 Task: Change the automated move settings of a sinister plot to always add a token.
Action: Mouse moved to (827, 634)
Screenshot: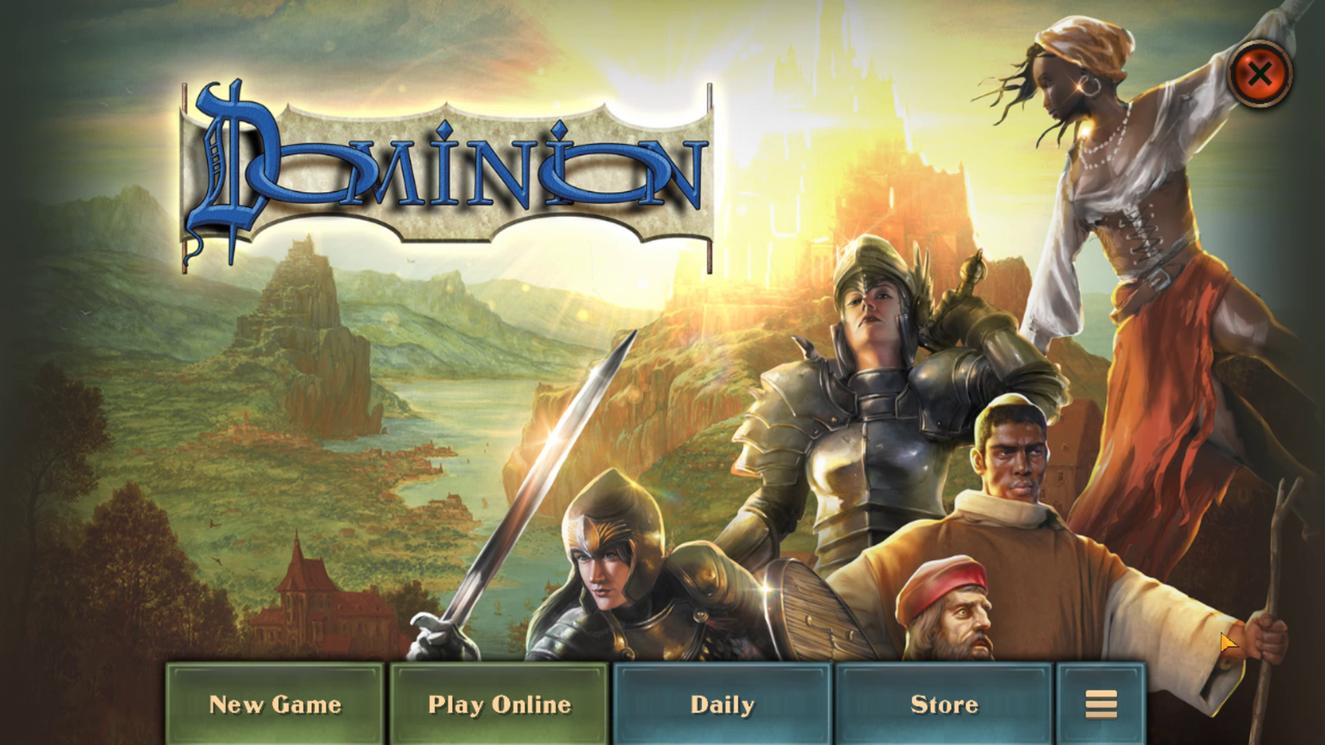 
Action: Mouse pressed left at (827, 634)
Screenshot: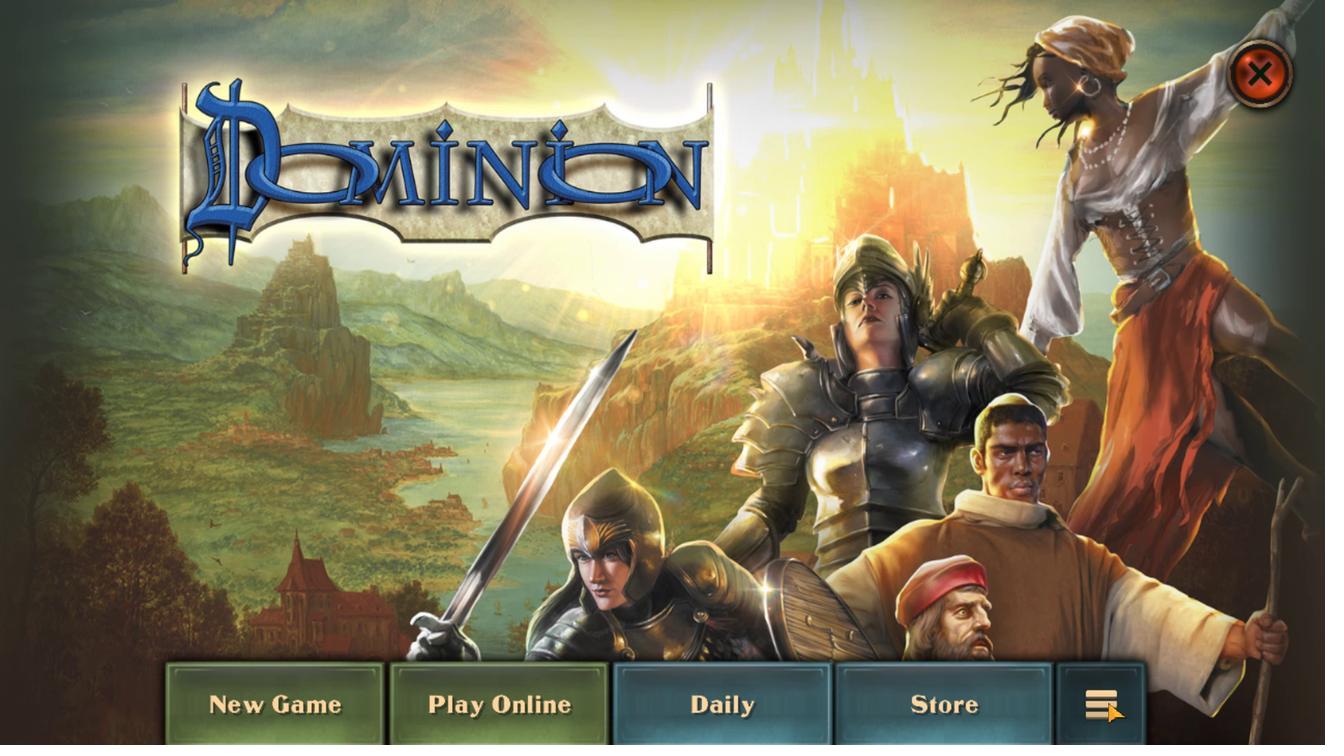 
Action: Mouse moved to (827, 634)
Screenshot: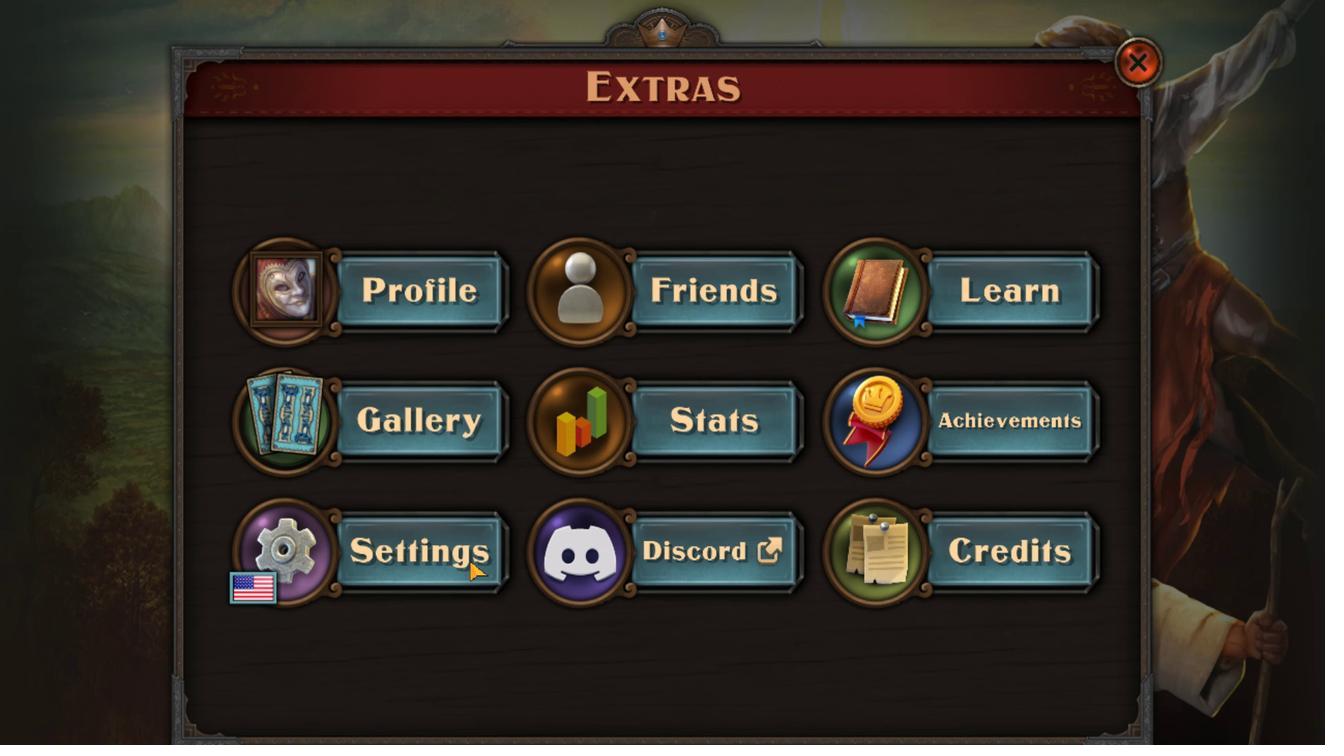 
Action: Mouse pressed left at (827, 634)
Screenshot: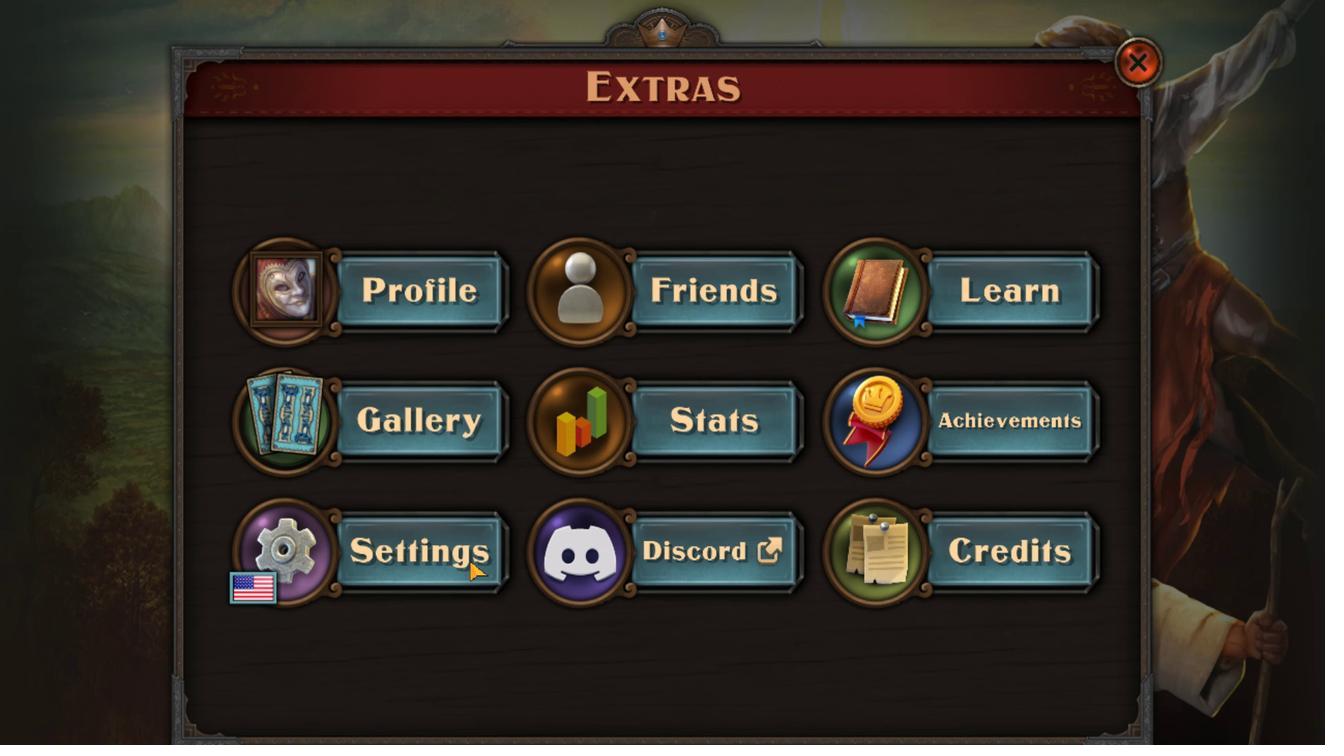 
Action: Mouse moved to (827, 634)
Screenshot: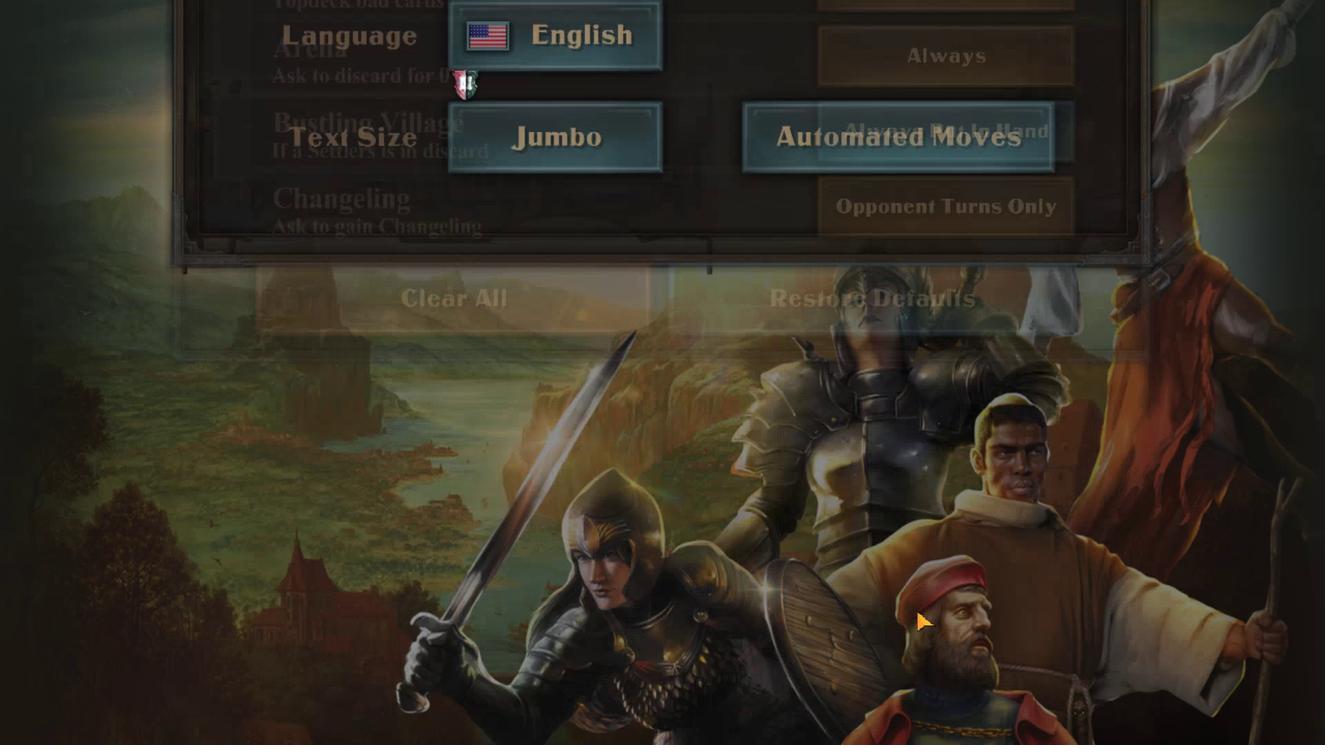 
Action: Mouse pressed left at (827, 634)
Screenshot: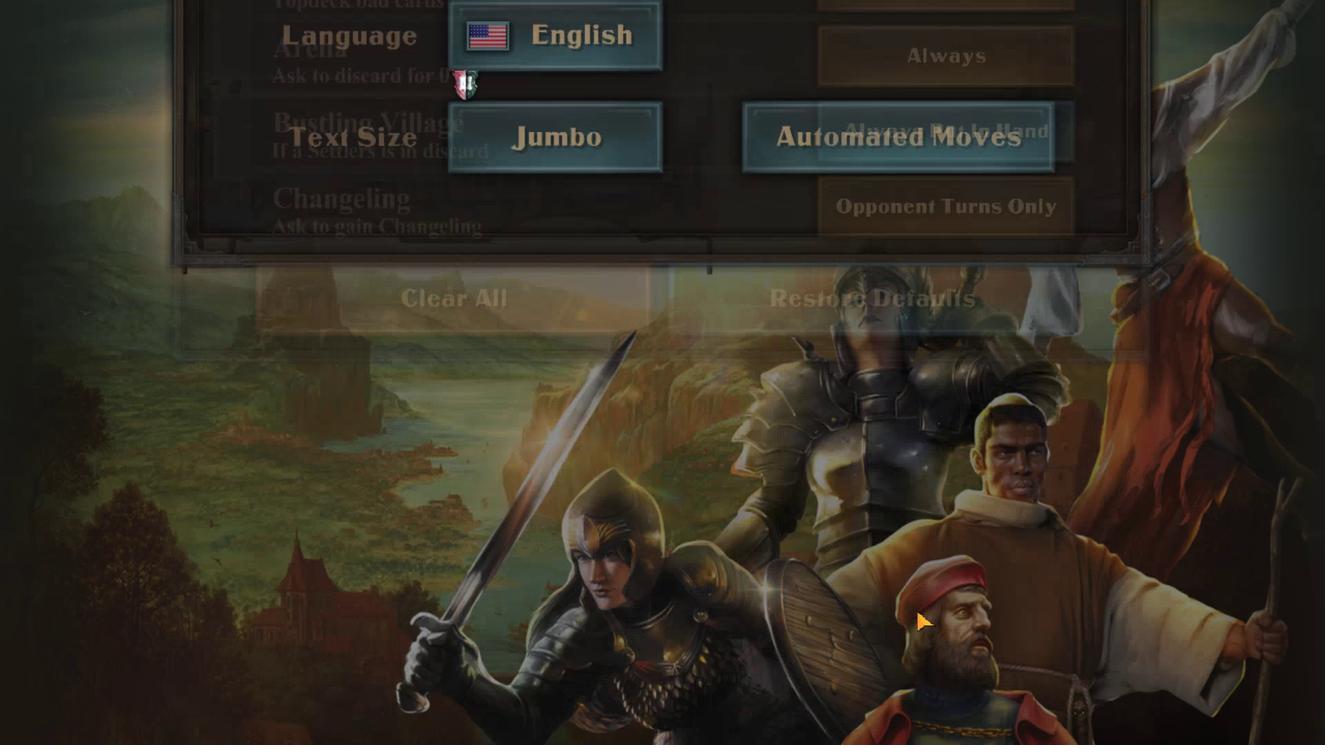 
Action: Mouse moved to (827, 634)
Screenshot: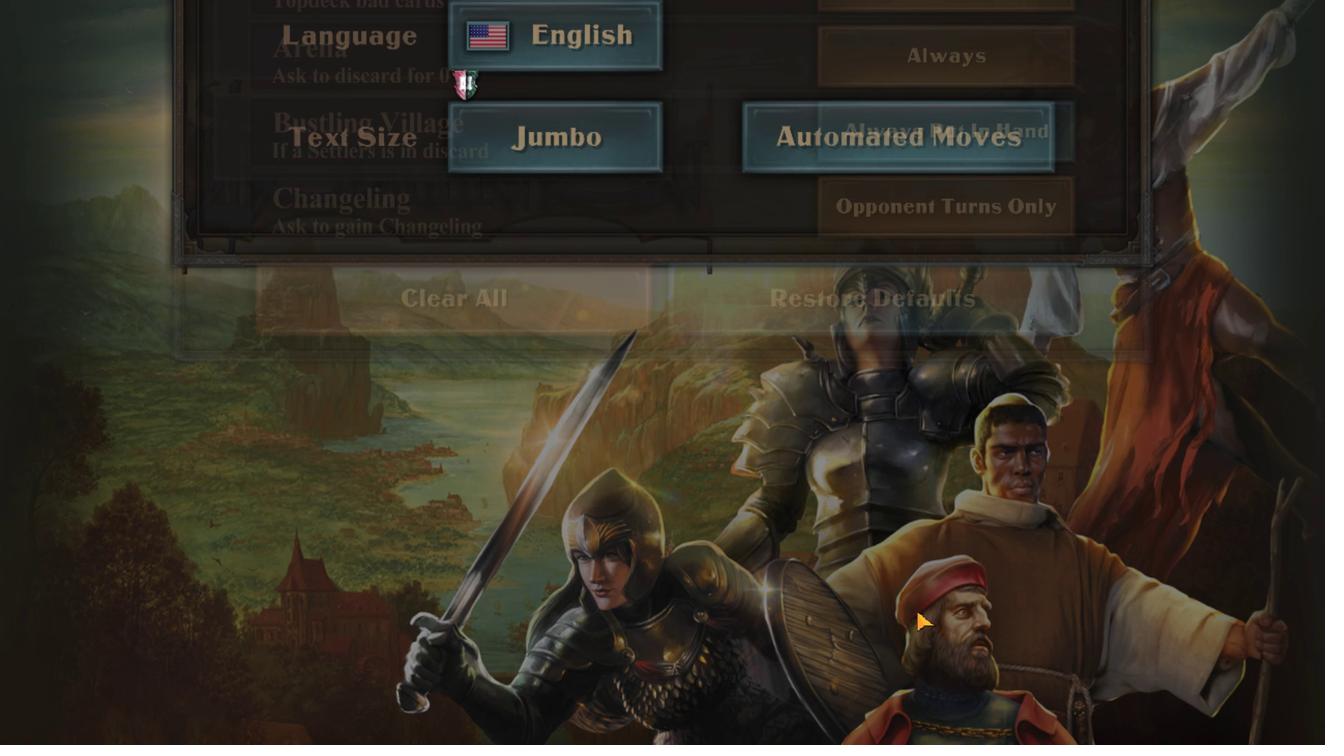 
Action: Mouse pressed left at (827, 634)
Screenshot: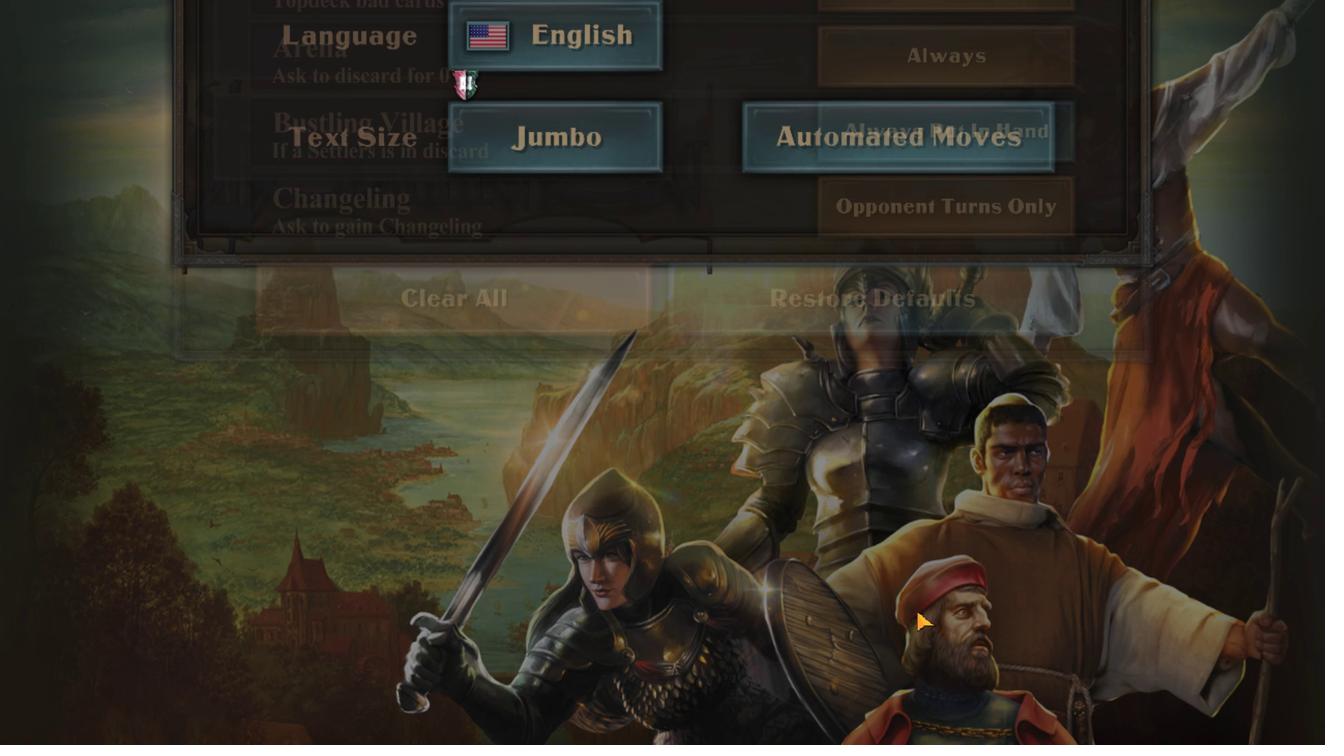 
Action: Mouse pressed left at (827, 634)
Screenshot: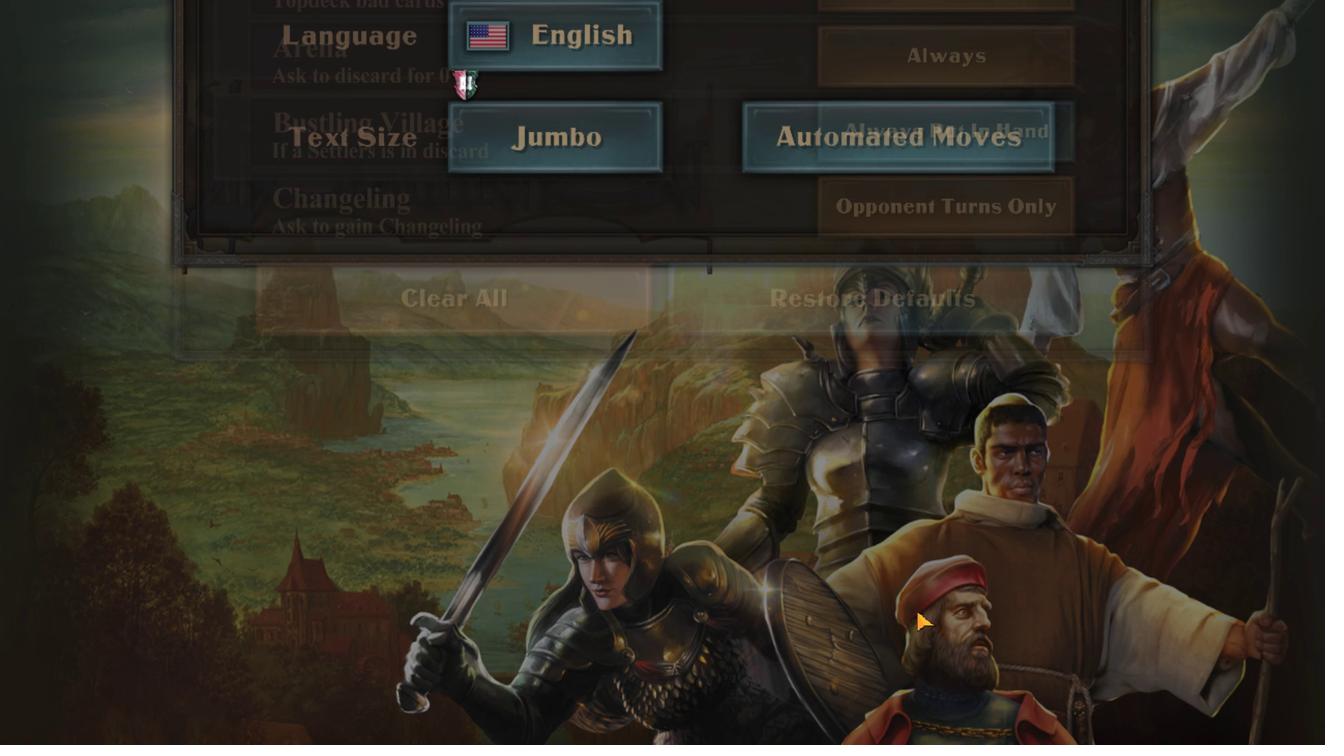 
Action: Mouse moved to (827, 634)
Screenshot: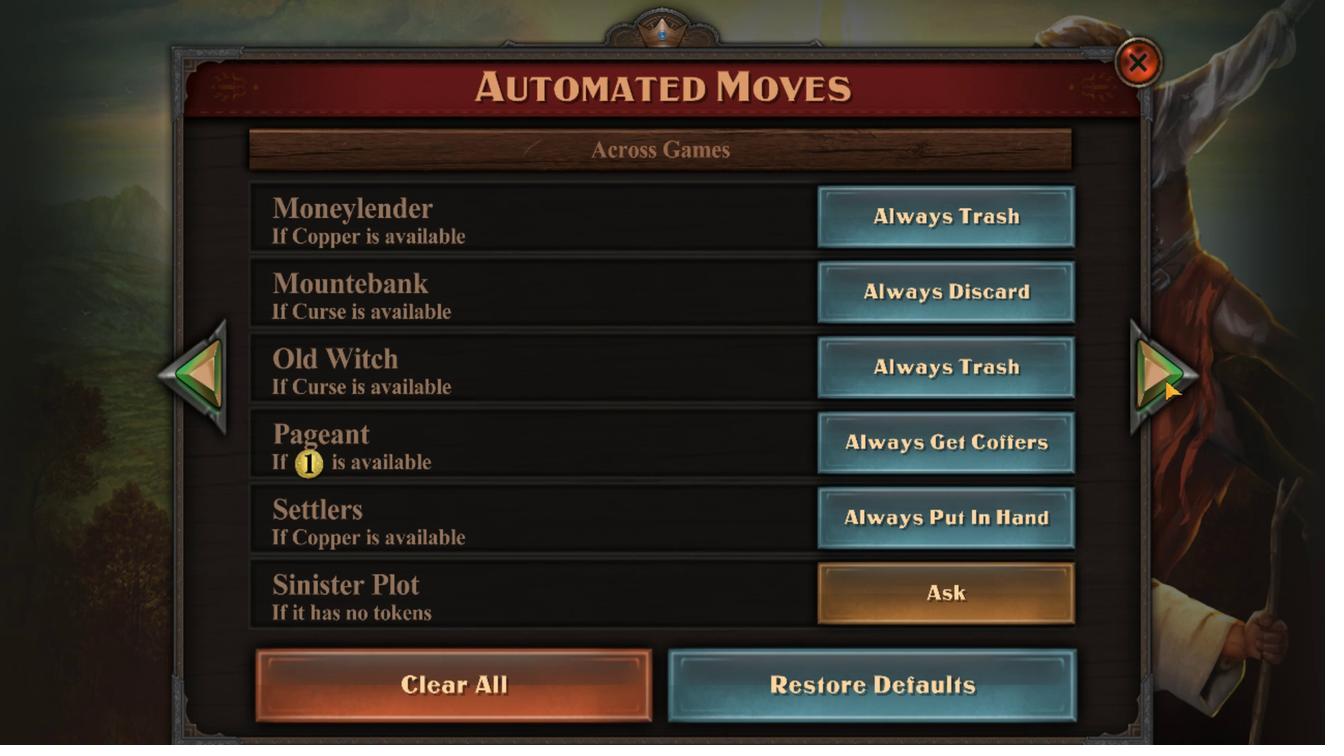 
Action: Mouse pressed left at (827, 634)
Screenshot: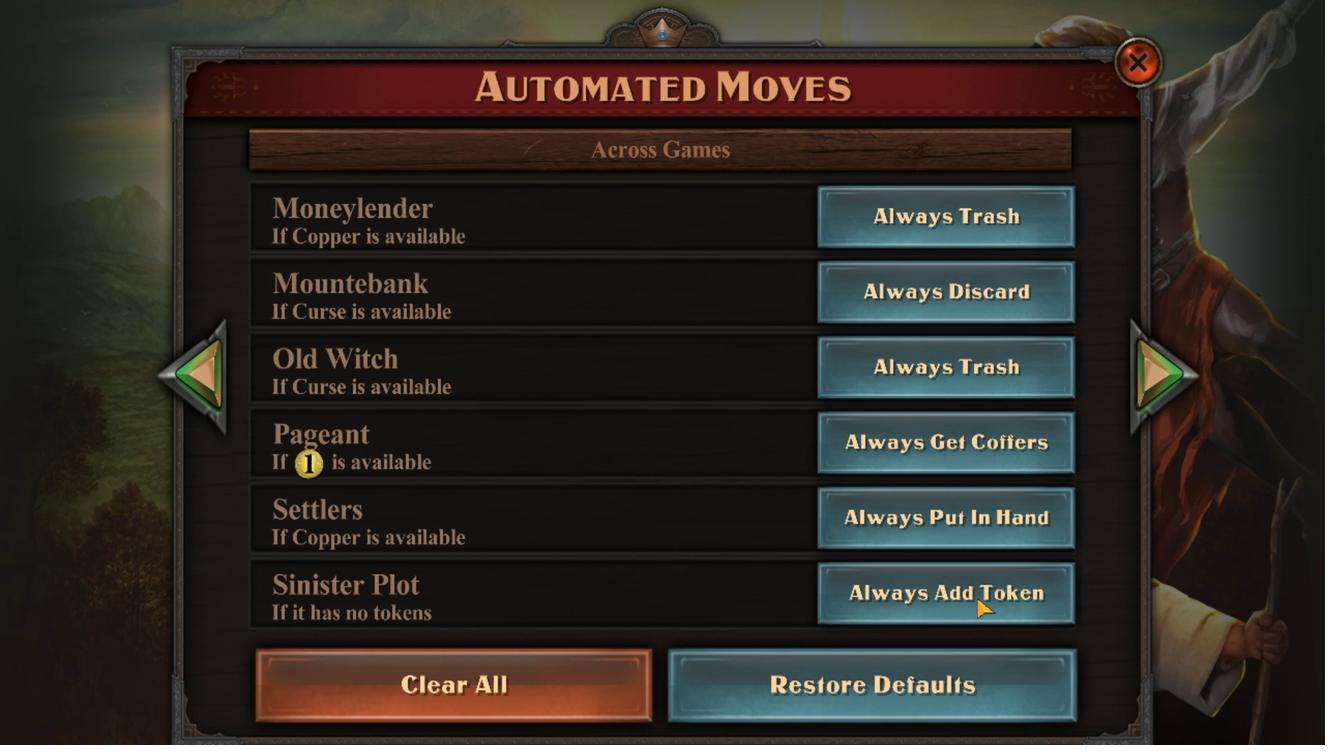 
Action: Mouse moved to (827, 634)
Screenshot: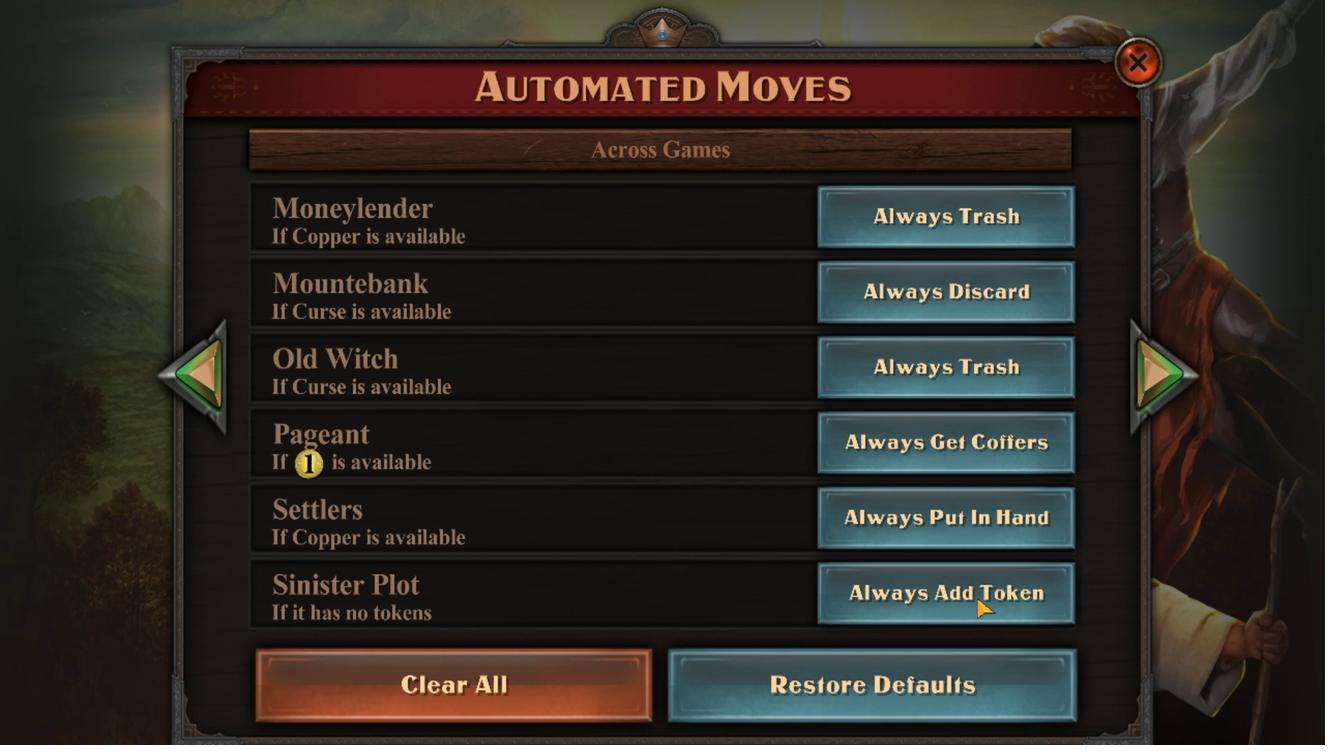 
